 Task: Sort the marketplace by "Recently added".
Action: Mouse moved to (171, 113)
Screenshot: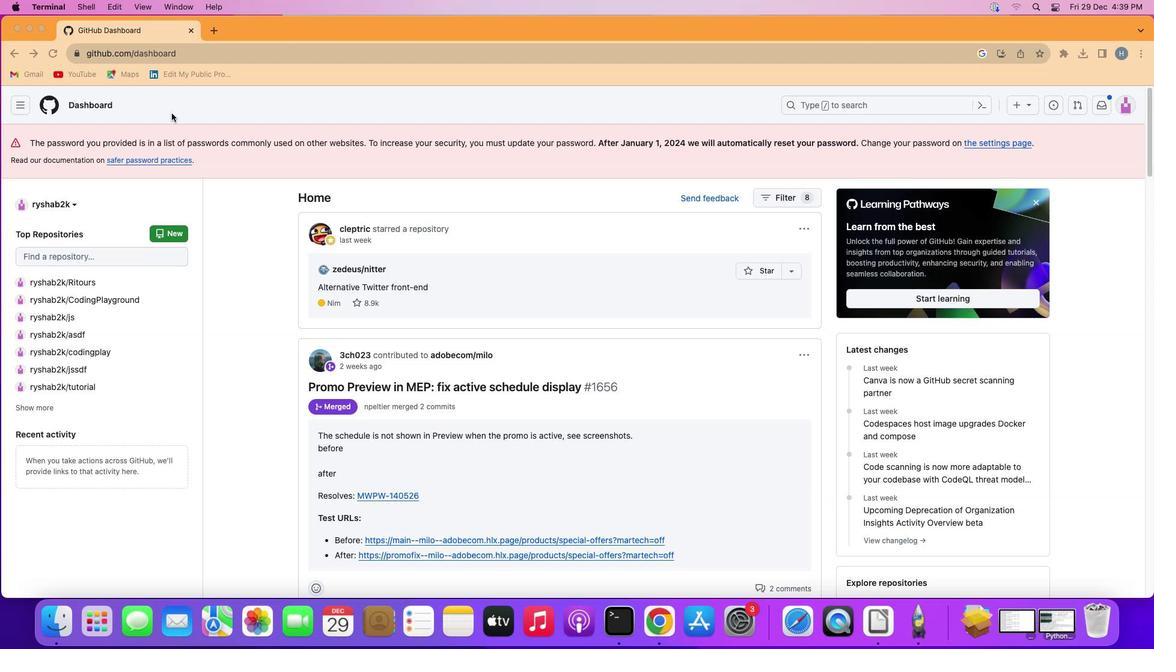 
Action: Mouse pressed left at (171, 113)
Screenshot: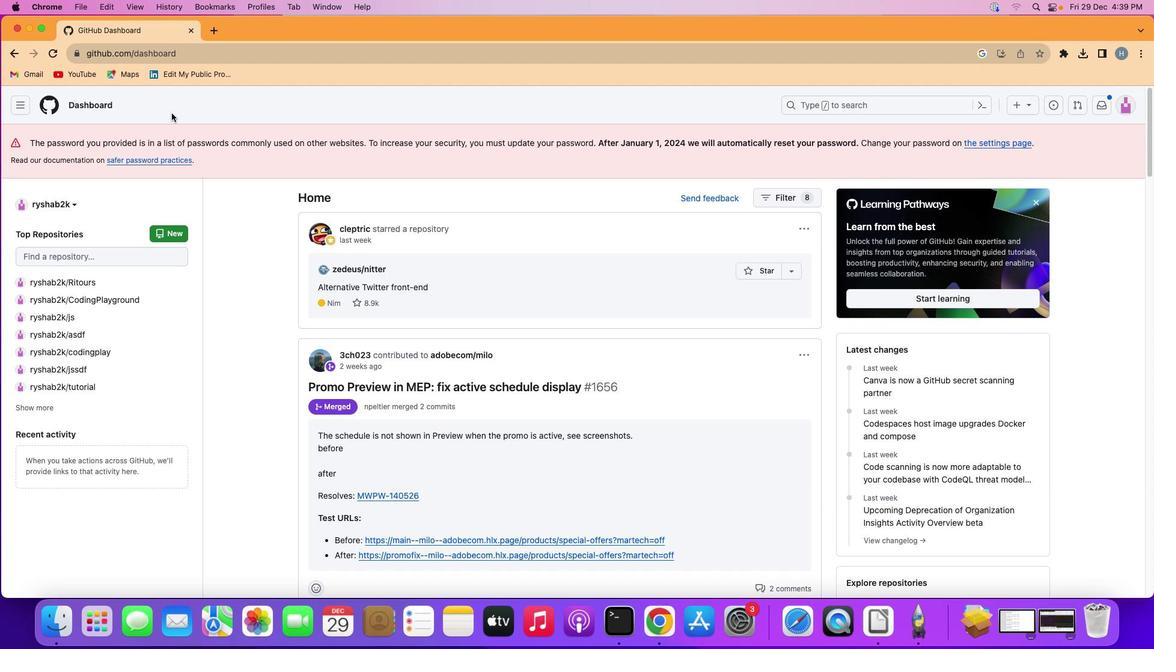 
Action: Mouse moved to (17, 101)
Screenshot: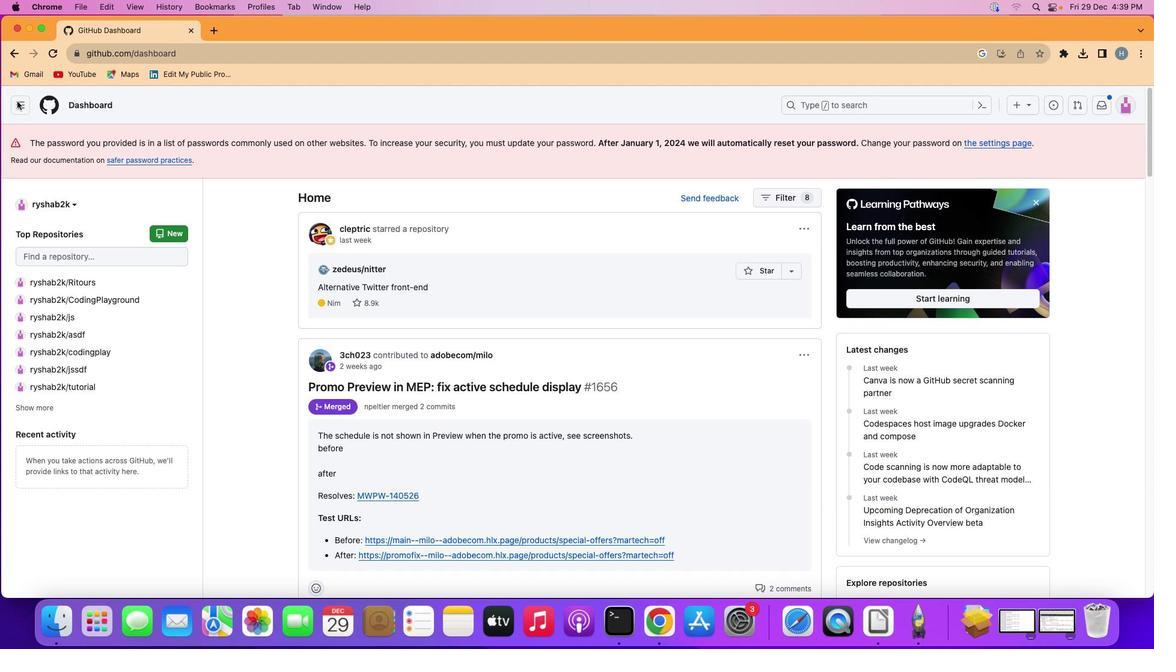 
Action: Mouse pressed left at (17, 101)
Screenshot: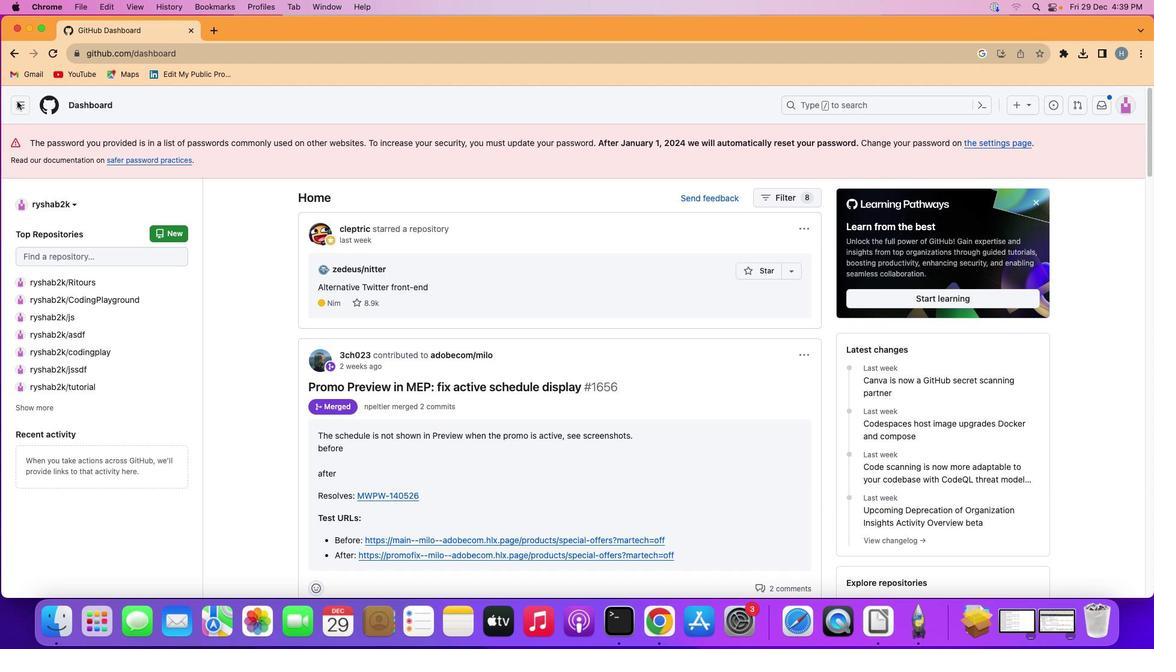 
Action: Mouse moved to (105, 276)
Screenshot: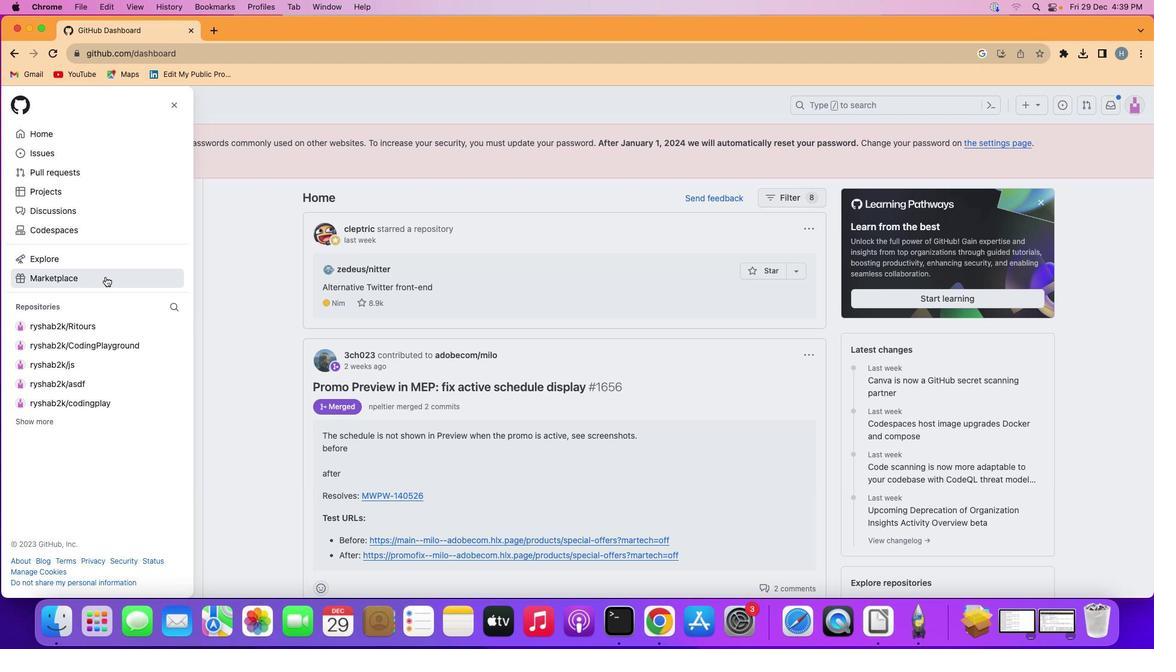 
Action: Mouse pressed left at (105, 276)
Screenshot: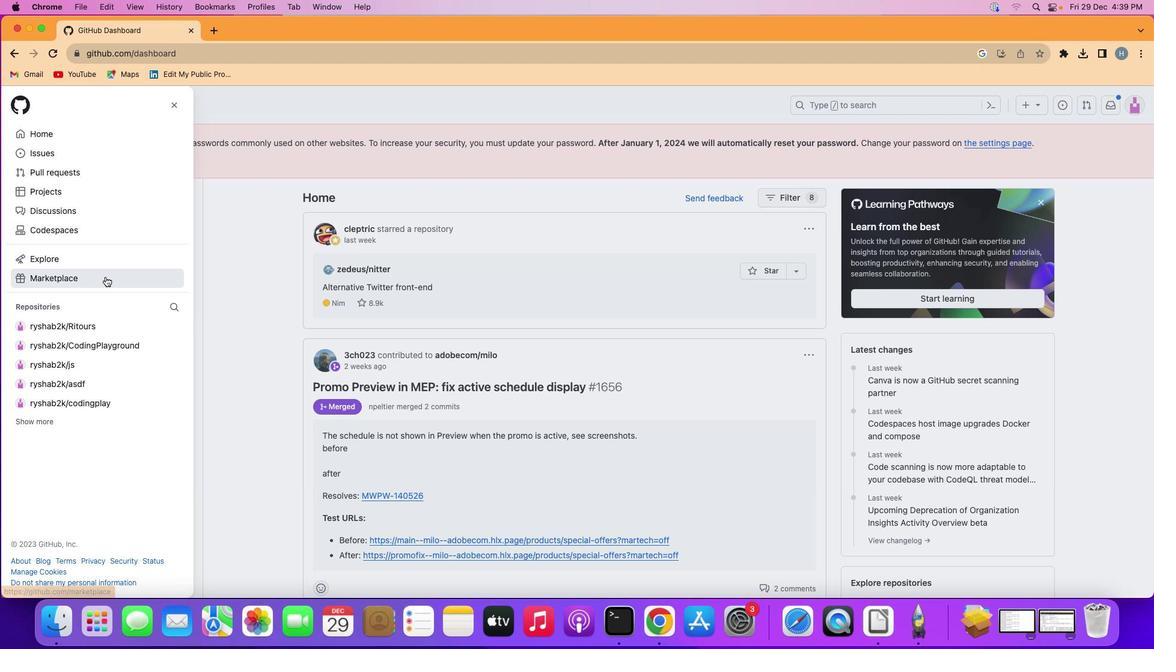 
Action: Mouse moved to (860, 426)
Screenshot: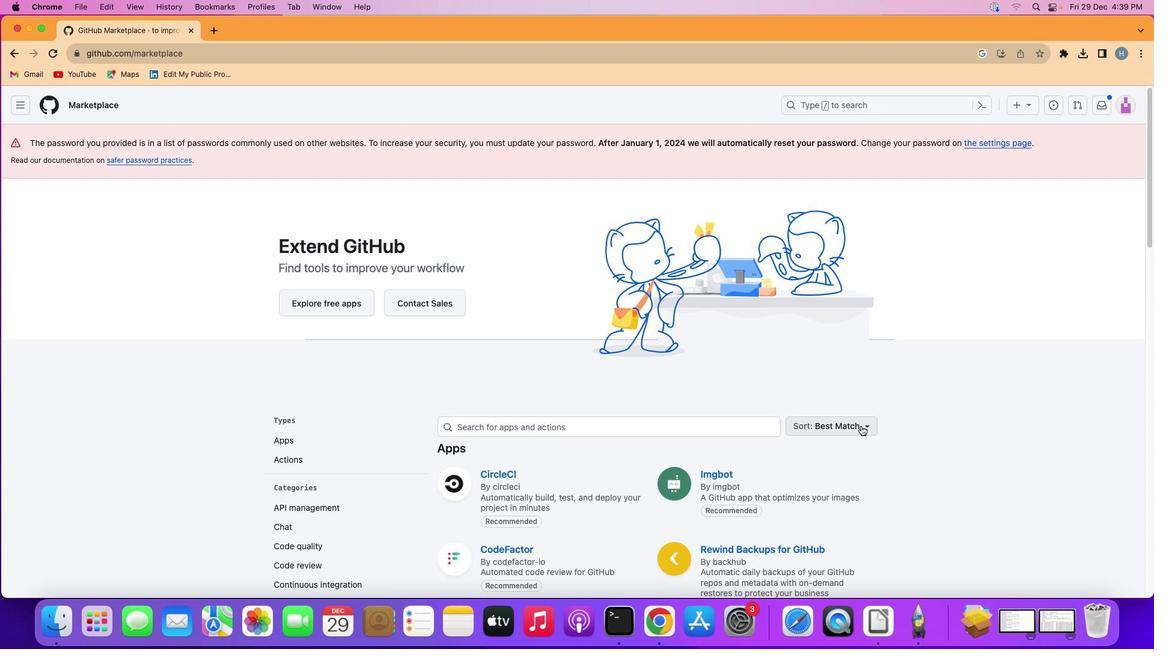 
Action: Mouse pressed left at (860, 426)
Screenshot: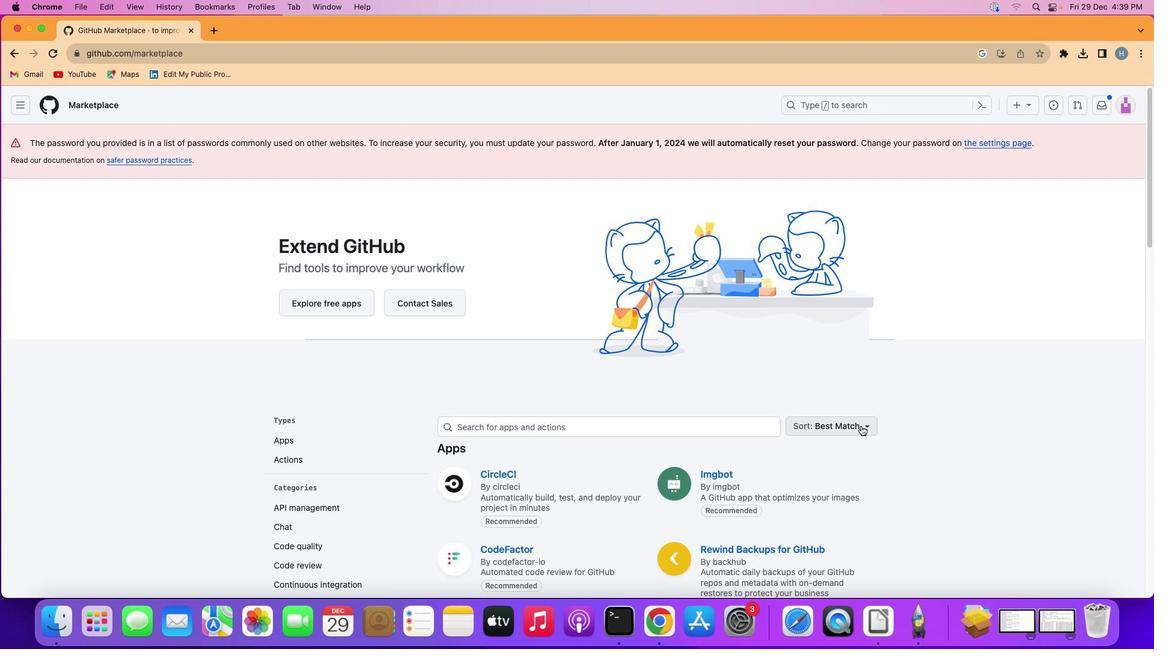 
Action: Mouse moved to (865, 468)
Screenshot: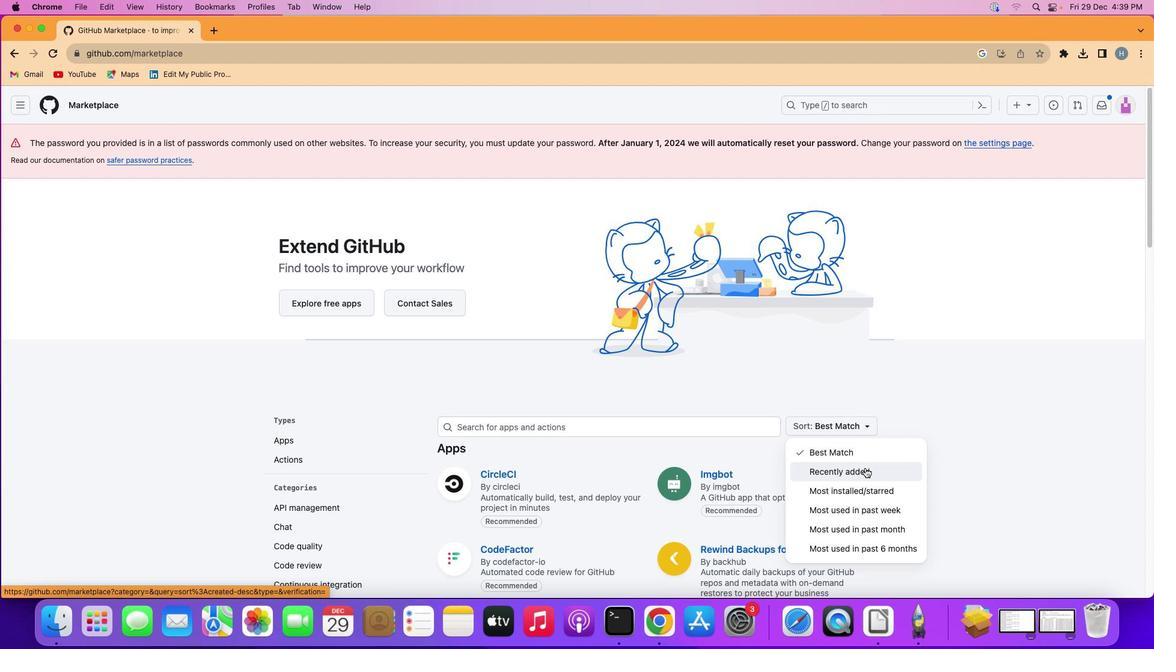 
Action: Mouse pressed left at (865, 468)
Screenshot: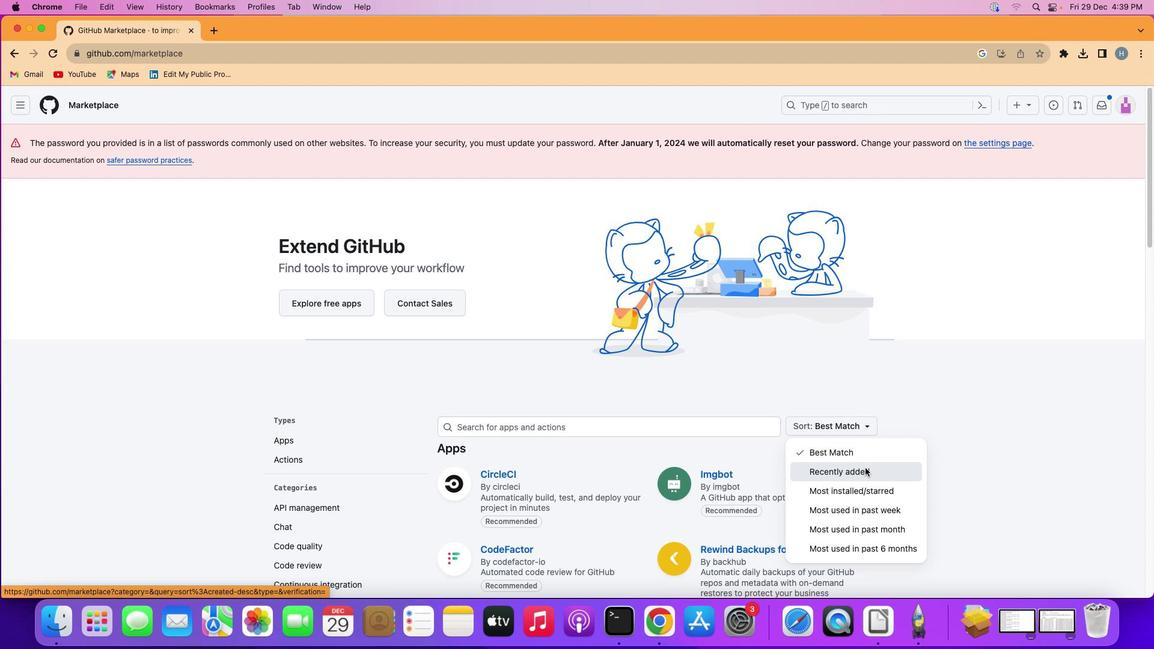
Action: Mouse moved to (913, 390)
Screenshot: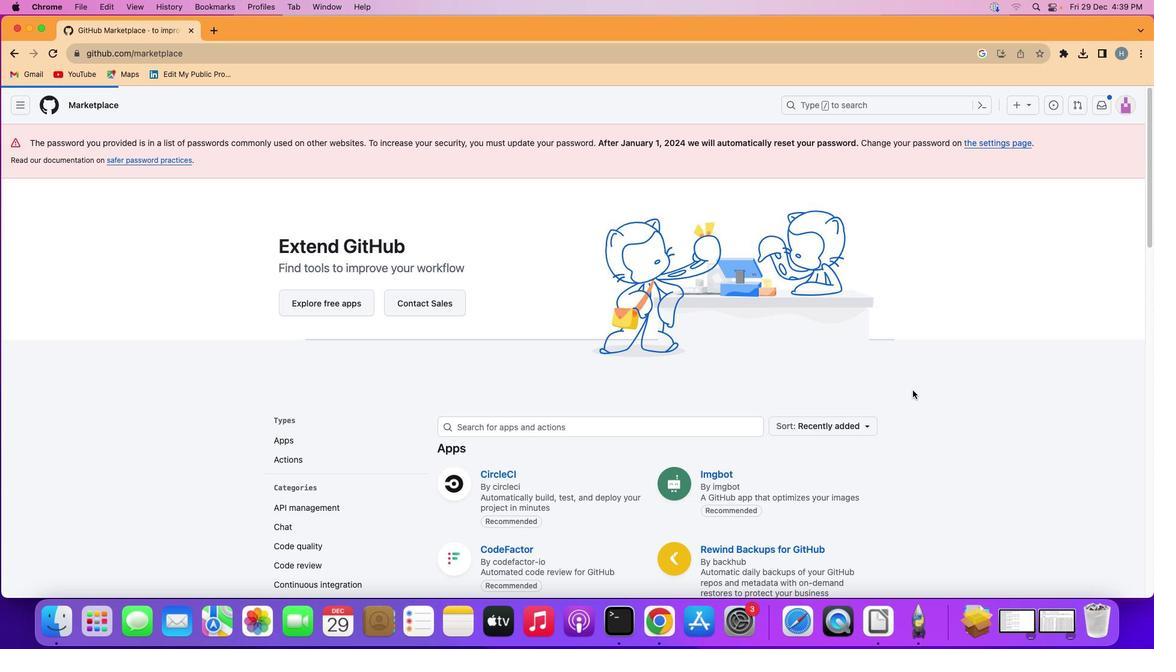 
